 Task: Invite an attendee to the 'Budget Discussion' meeting on June 26, 2023, at 09:30 AM.
Action: Mouse moved to (264, 476)
Screenshot: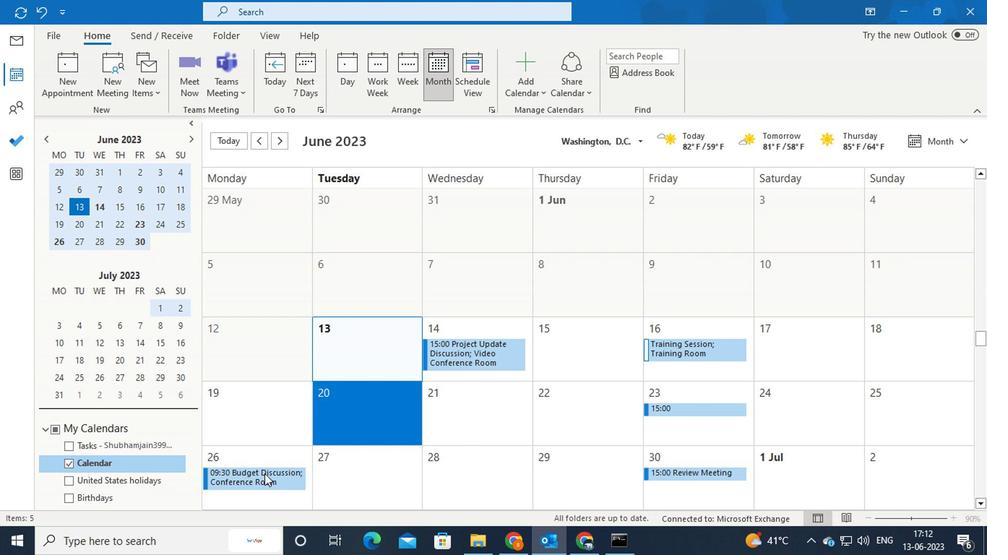 
Action: Mouse pressed left at (264, 476)
Screenshot: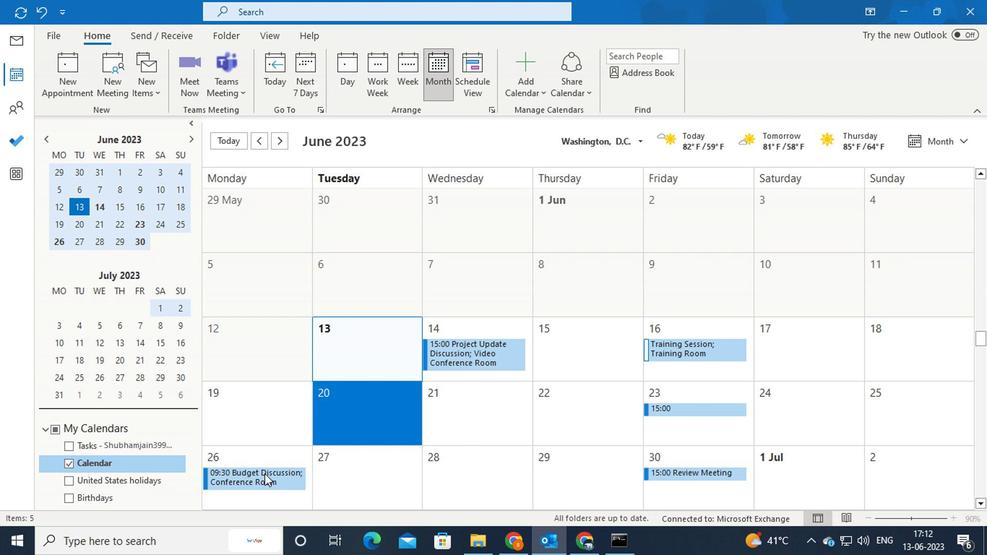 
Action: Mouse pressed right at (264, 476)
Screenshot: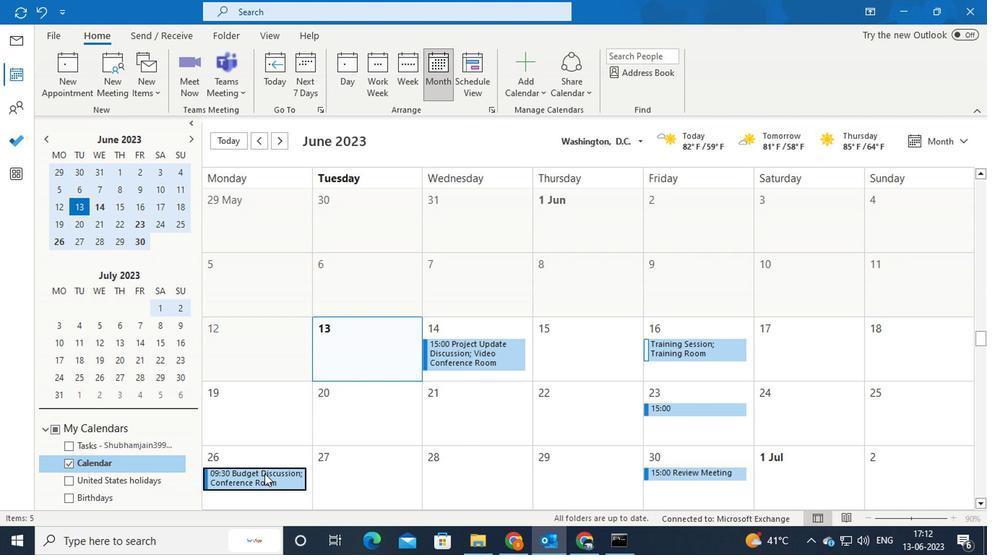 
Action: Mouse moved to (271, 75)
Screenshot: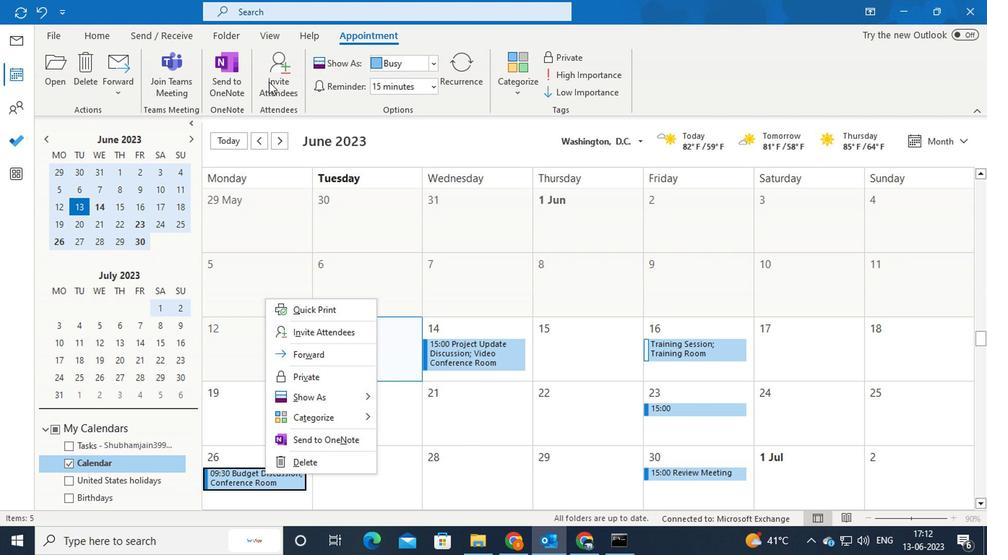 
Action: Mouse pressed left at (271, 75)
Screenshot: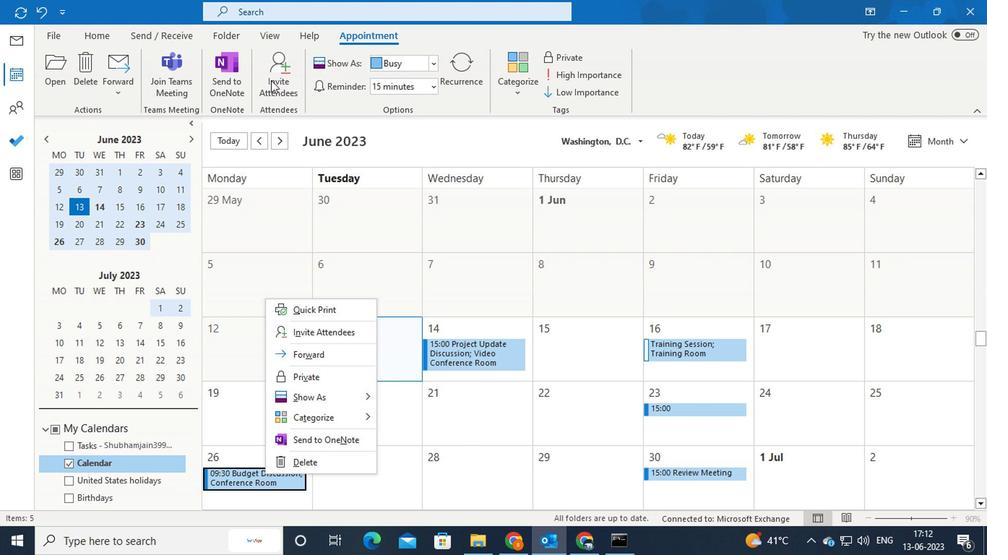 
Action: Mouse moved to (227, 189)
Screenshot: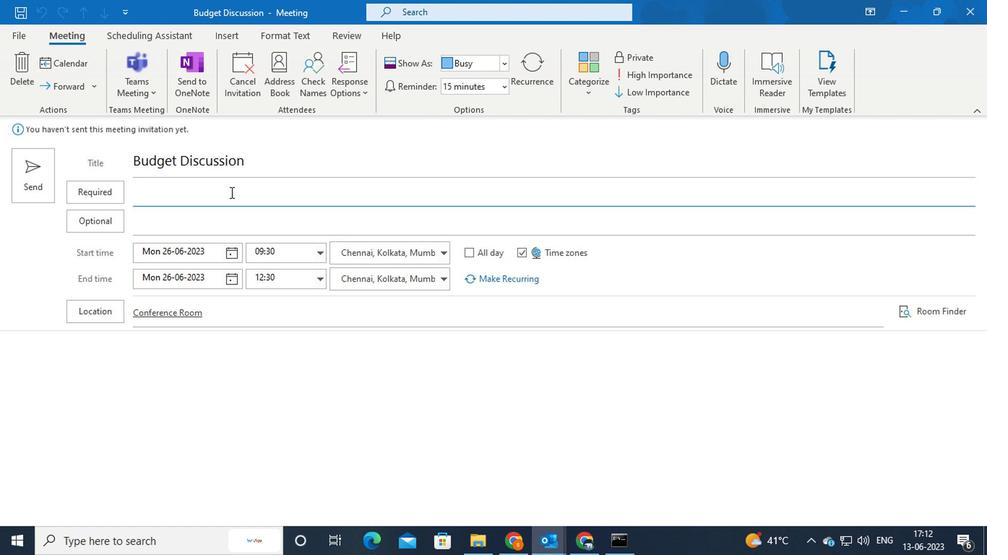 
Action: Mouse pressed left at (227, 189)
Screenshot: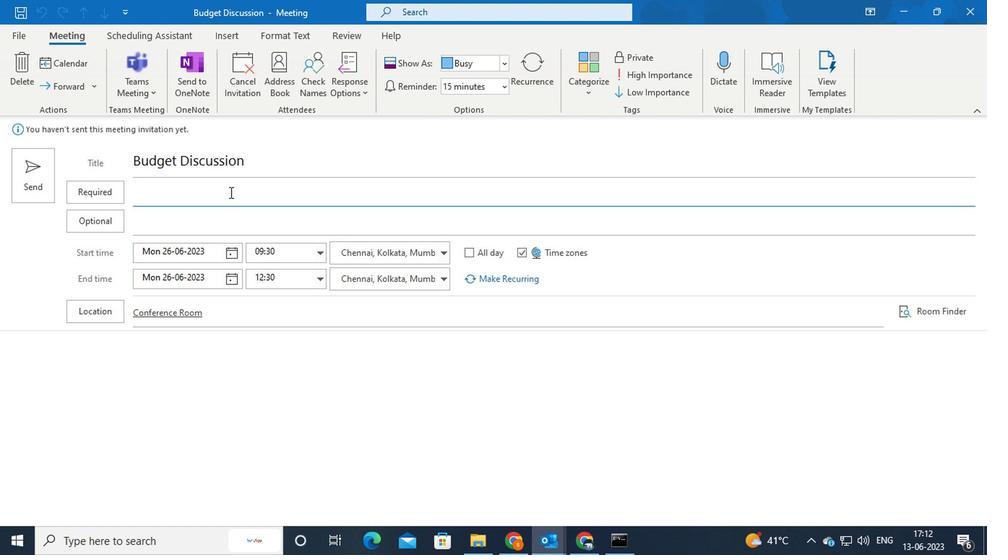 
Action: Key pressed allen.smith<Key.shift>ctrl+2COMPANY.COM
Screenshot: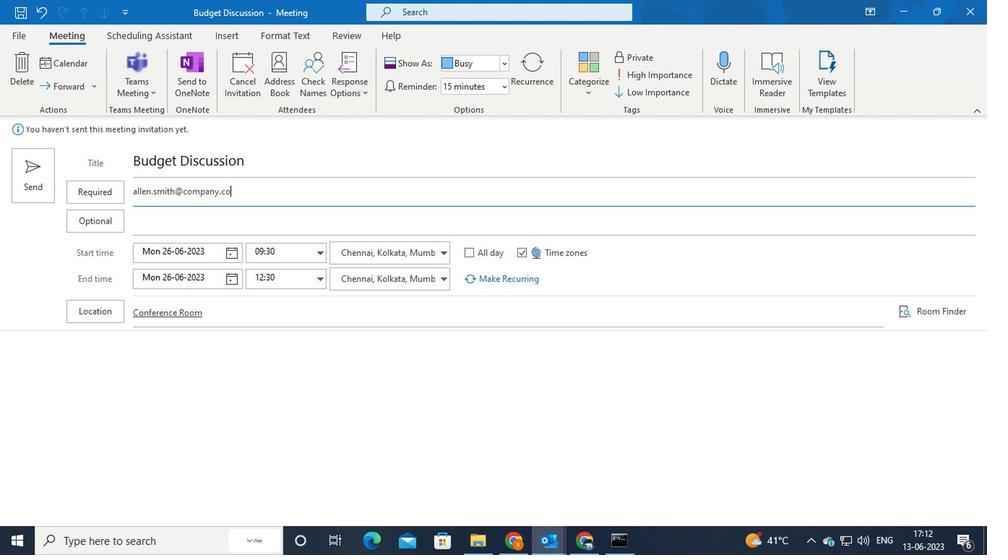 
Action: Mouse moved to (253, 223)
Screenshot: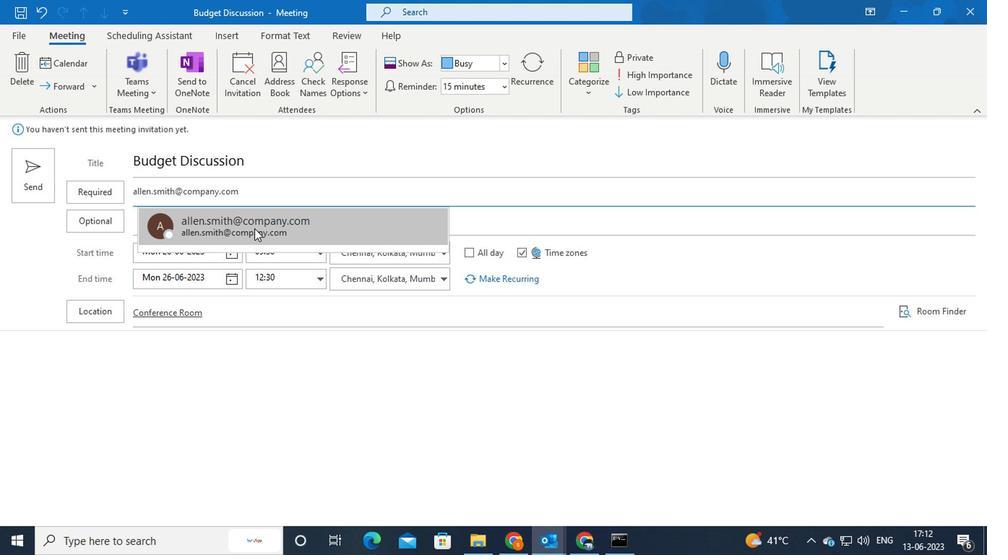 
Action: Mouse pressed left at (253, 223)
Screenshot: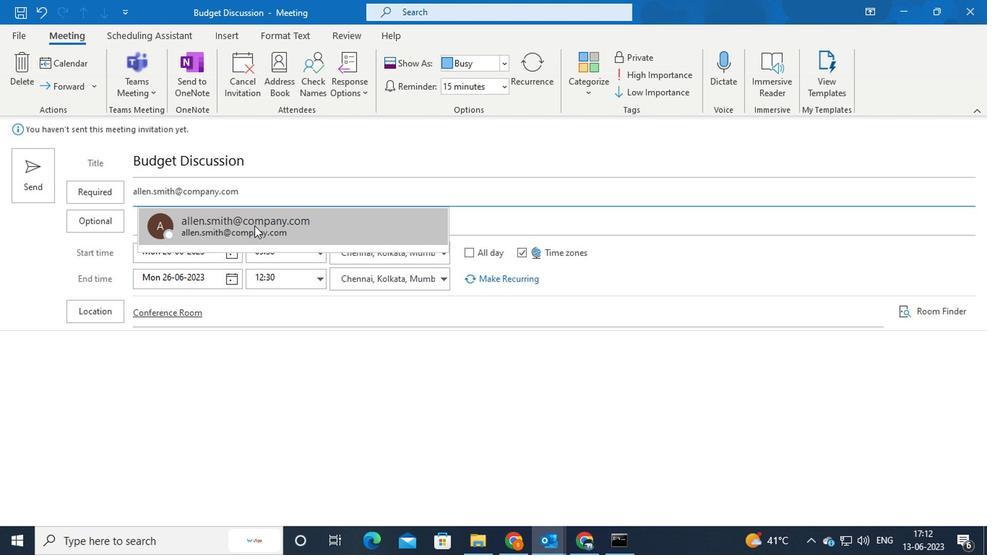 
Action: Mouse moved to (8, 175)
Screenshot: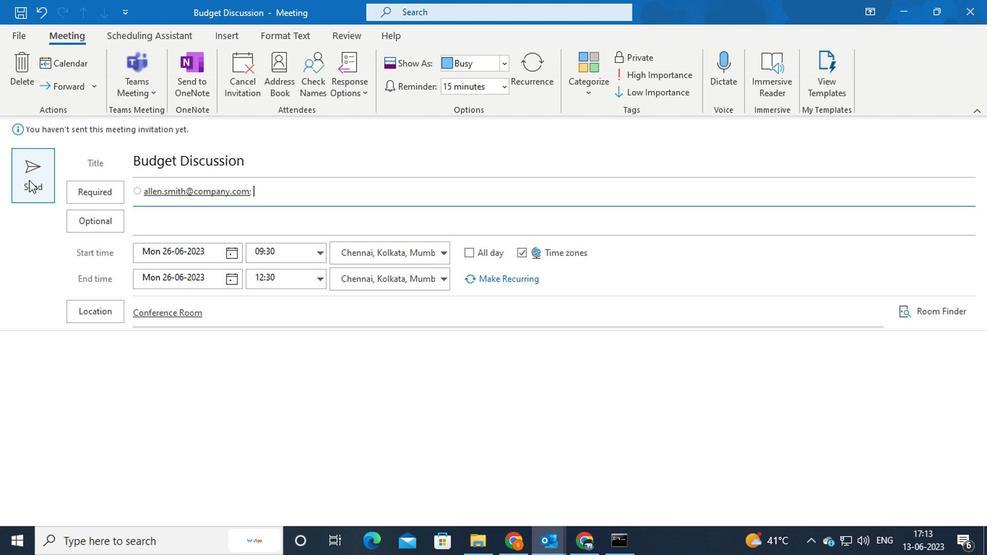 
Action: Mouse pressed left at (8, 175)
Screenshot: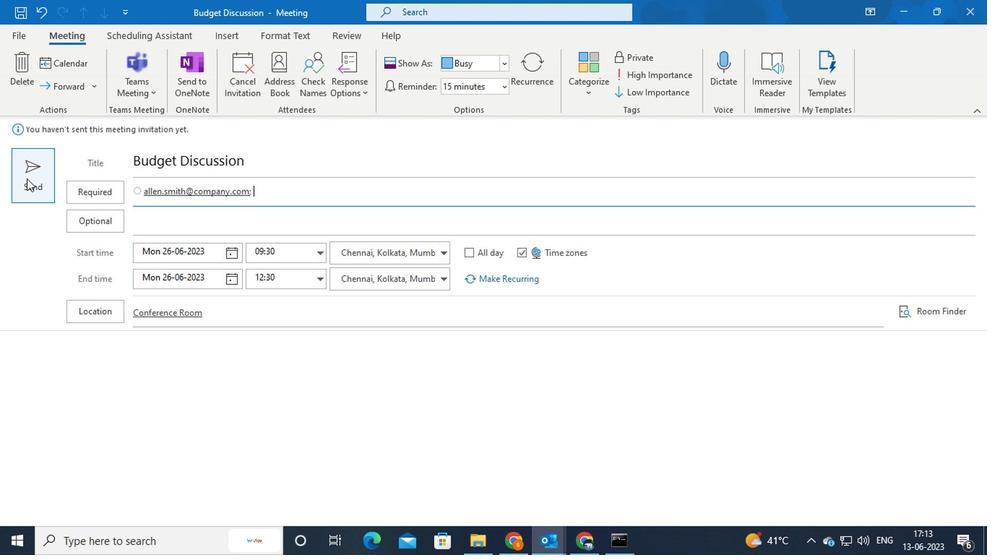 
